 Task: Add Sprouts Wellness Ritual Epsom Salt to the cart.
Action: Mouse moved to (278, 155)
Screenshot: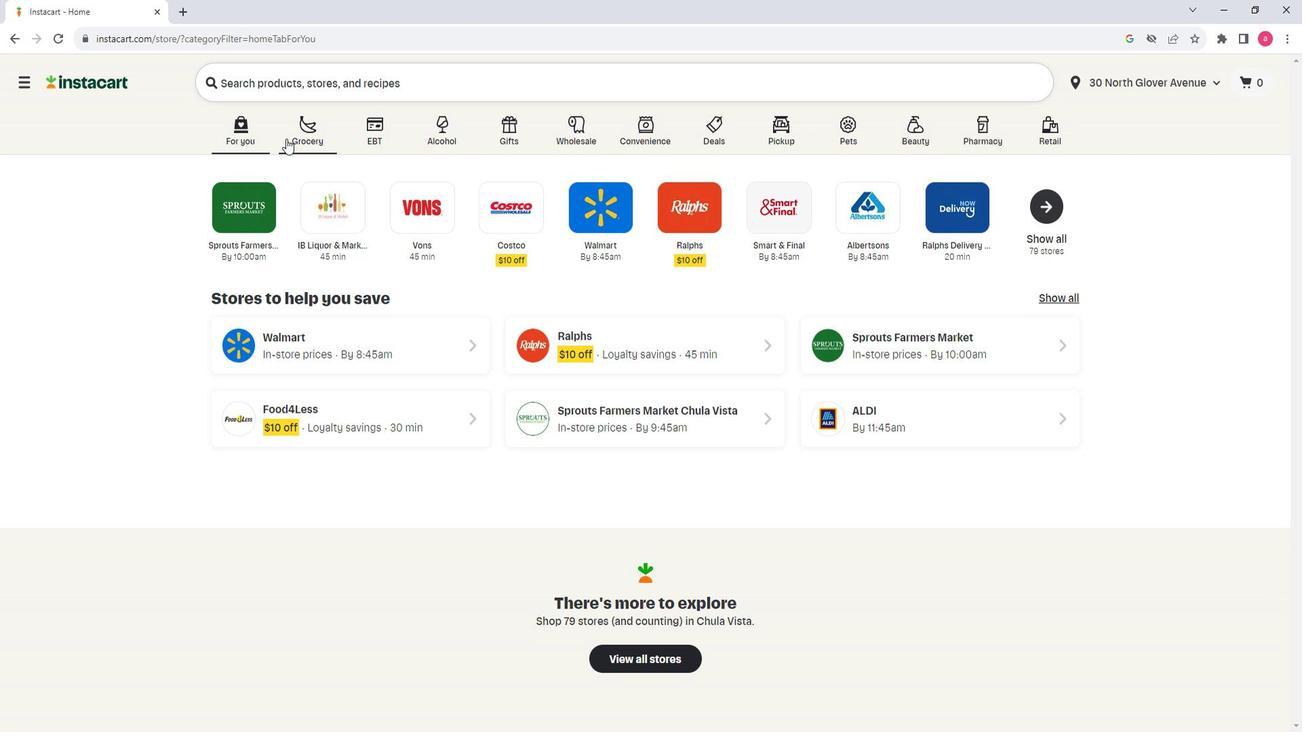 
Action: Mouse pressed left at (278, 155)
Screenshot: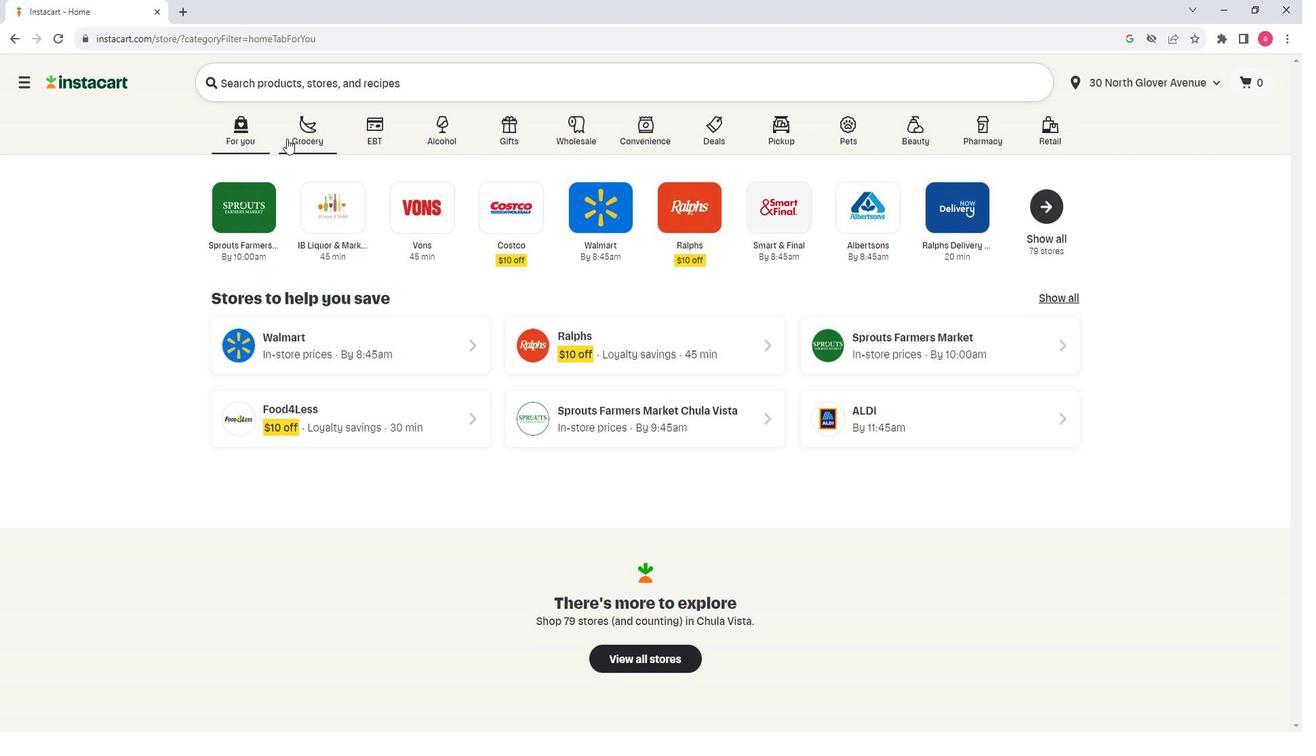 
Action: Mouse moved to (388, 407)
Screenshot: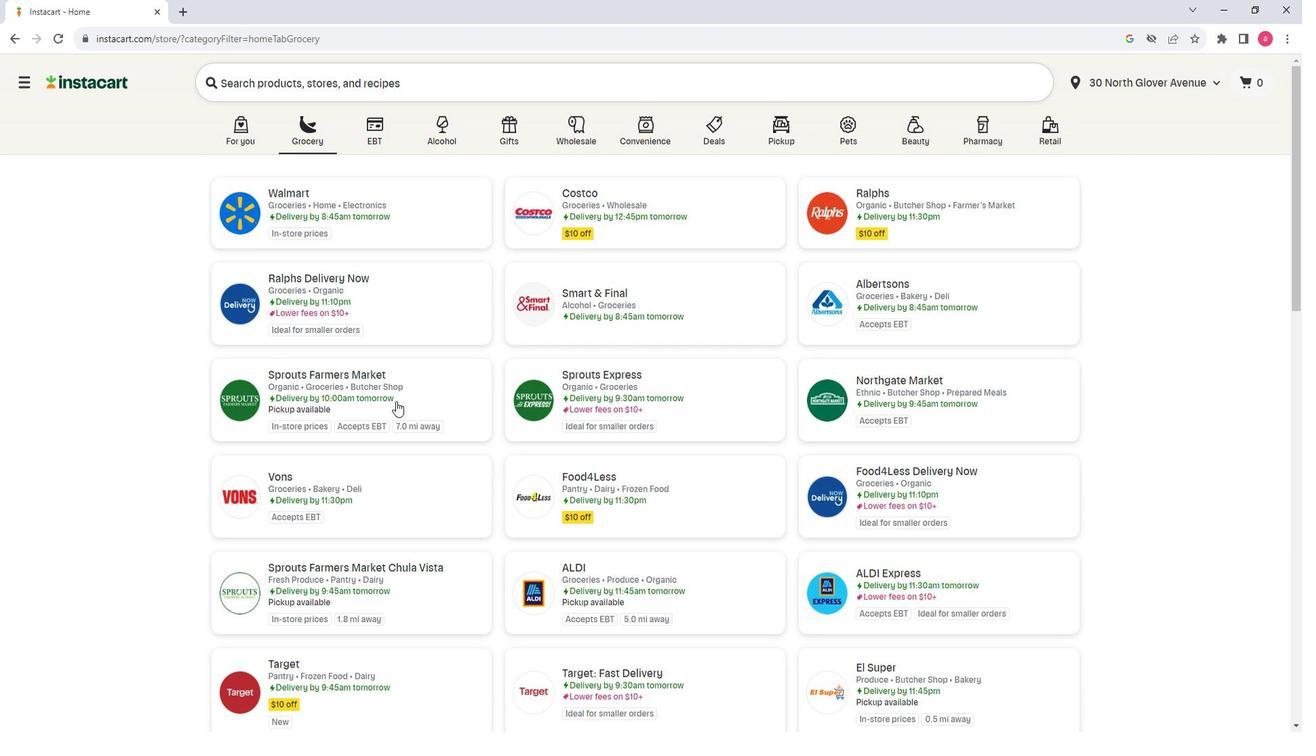 
Action: Mouse pressed left at (388, 407)
Screenshot: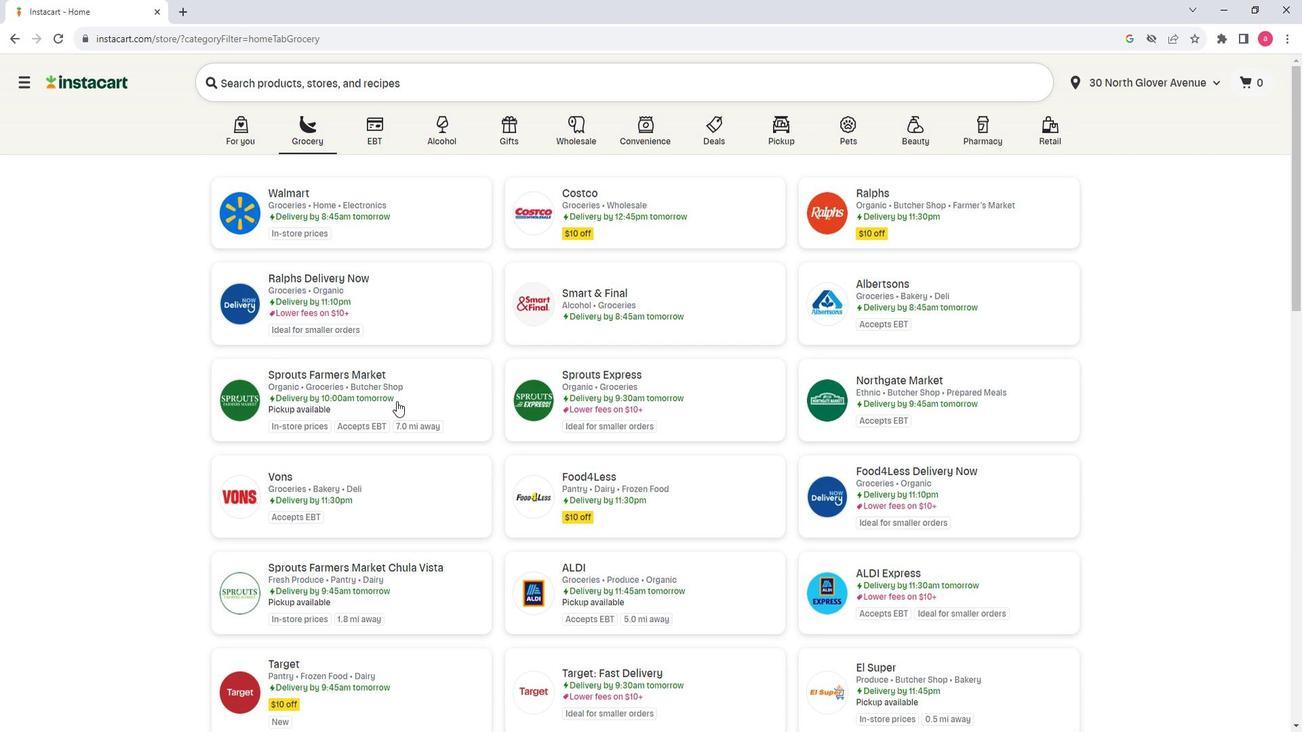 
Action: Mouse moved to (110, 397)
Screenshot: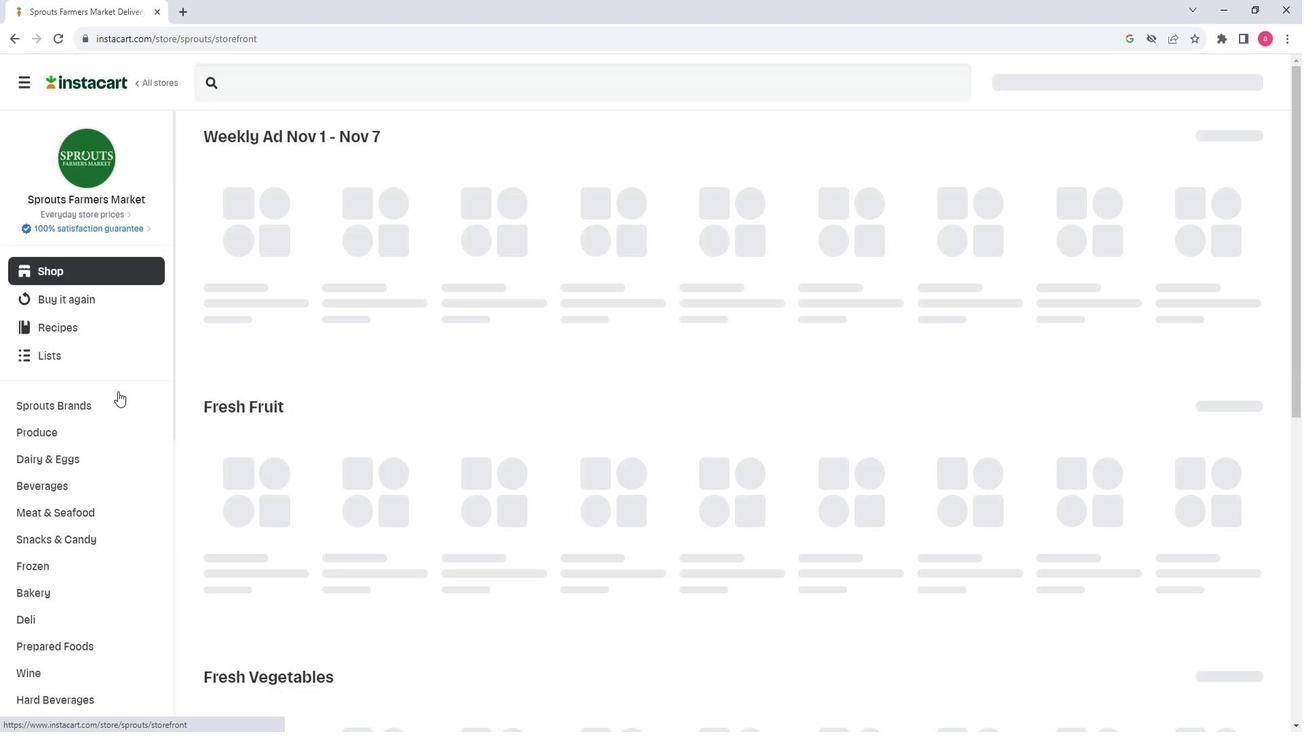 
Action: Mouse scrolled (110, 396) with delta (0, 0)
Screenshot: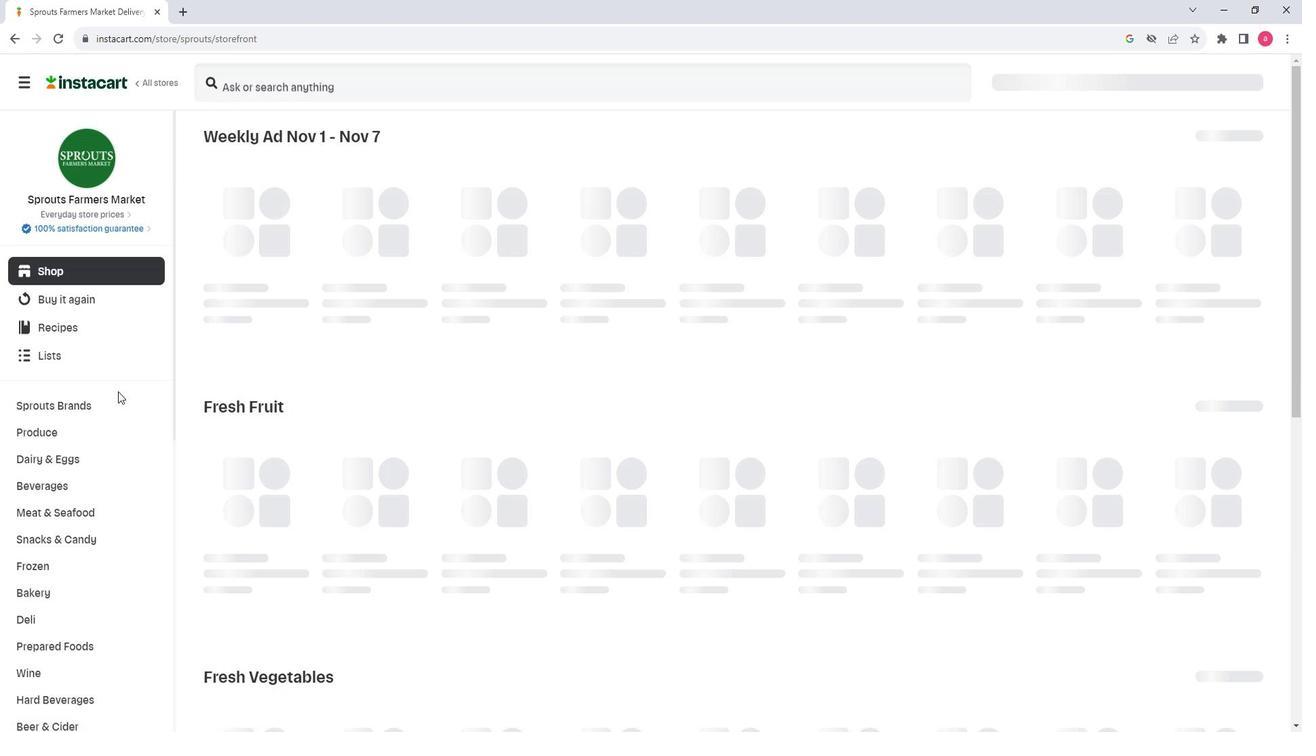 
Action: Mouse scrolled (110, 396) with delta (0, 0)
Screenshot: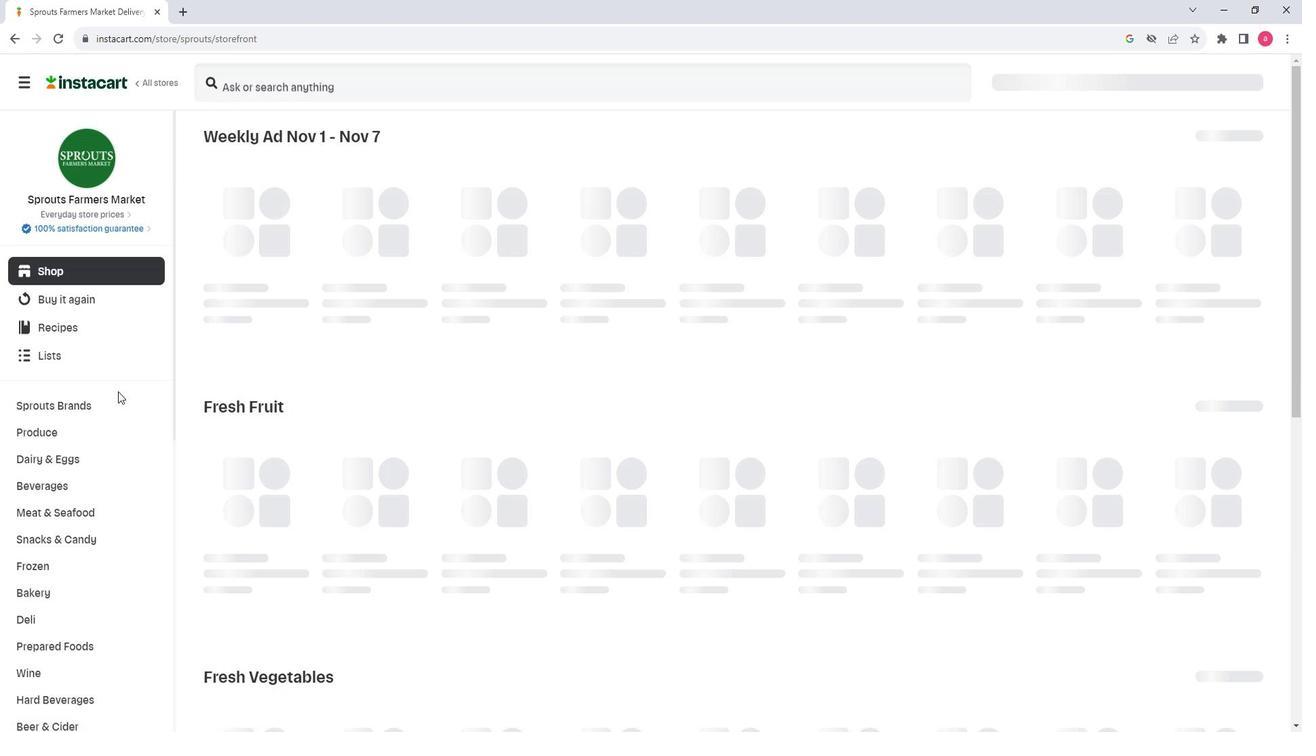 
Action: Mouse scrolled (110, 396) with delta (0, 0)
Screenshot: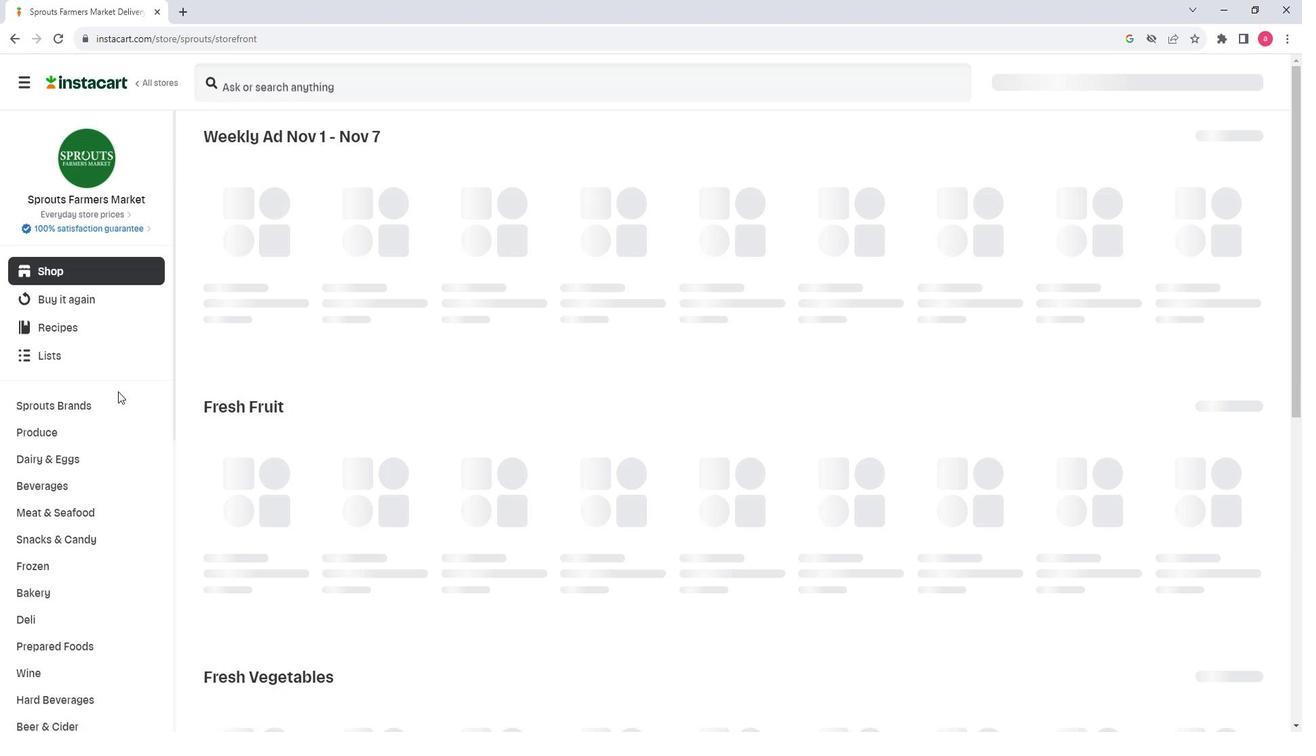
Action: Mouse scrolled (110, 396) with delta (0, 0)
Screenshot: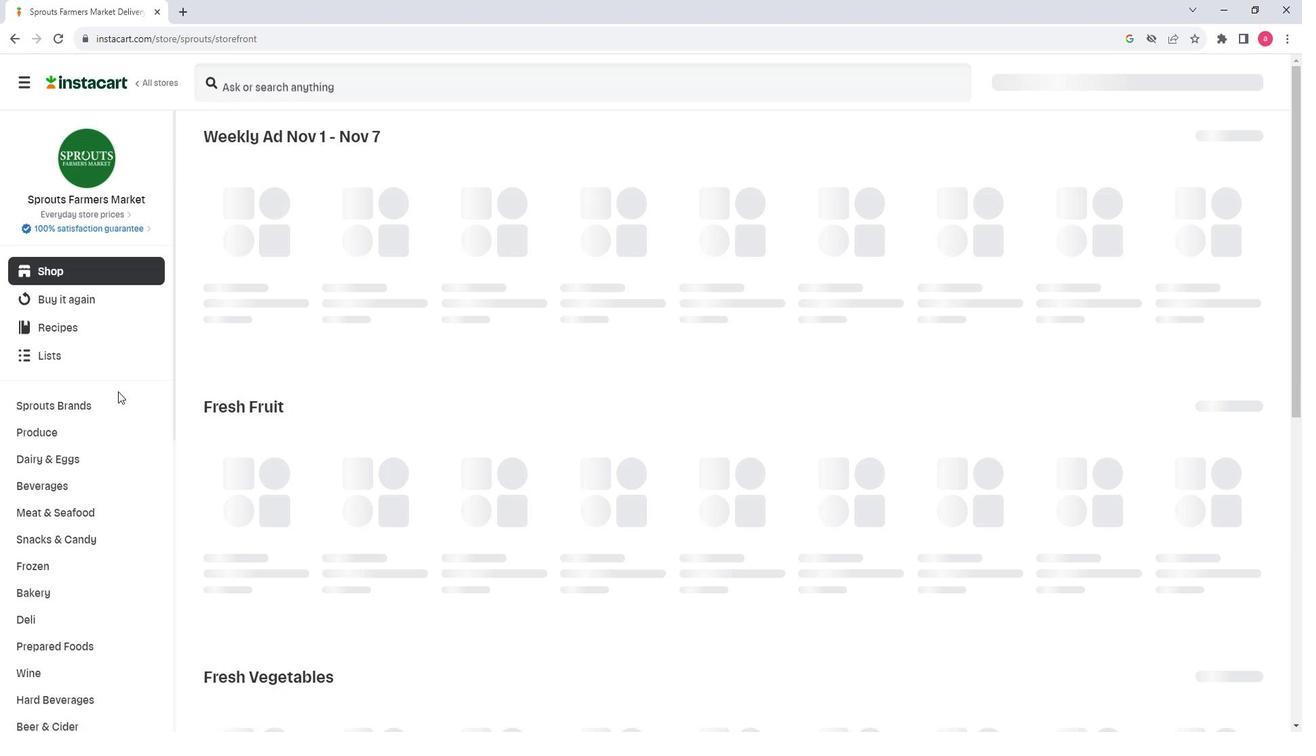 
Action: Mouse moved to (109, 392)
Screenshot: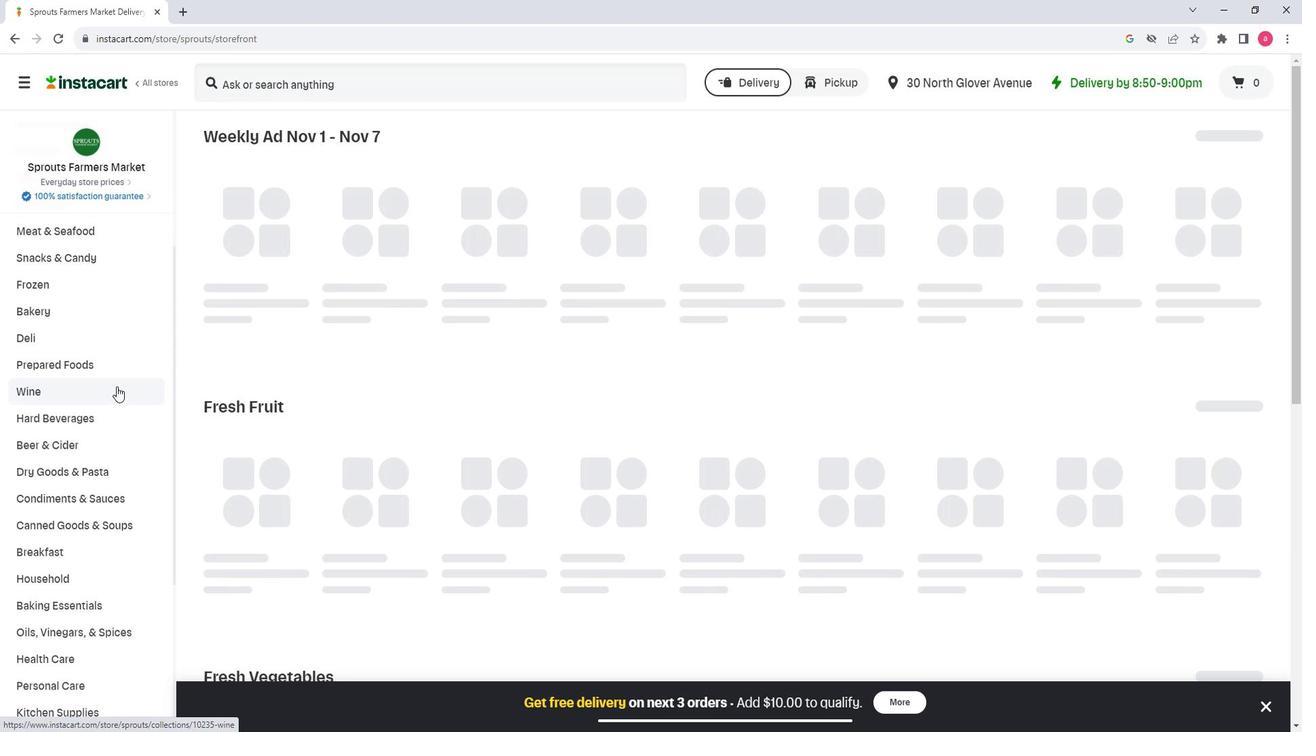 
Action: Mouse scrolled (109, 392) with delta (0, 0)
Screenshot: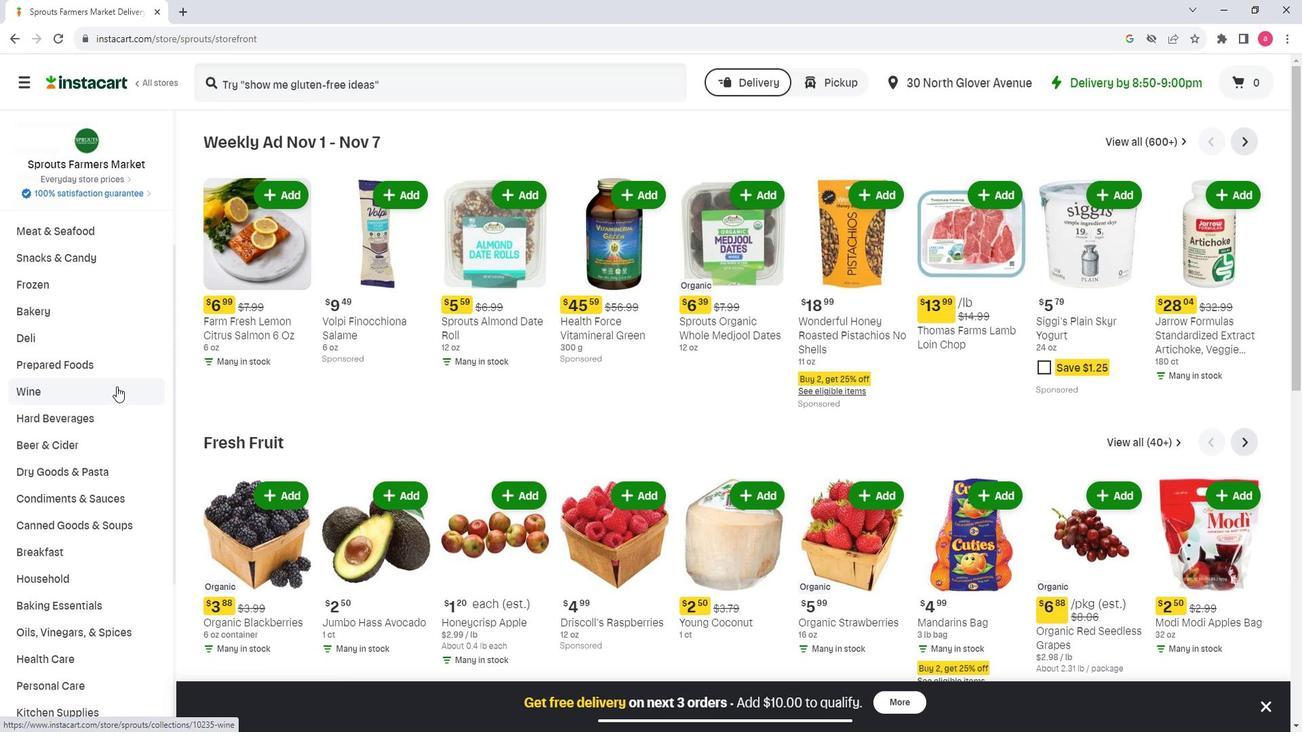 
Action: Mouse moved to (126, 481)
Screenshot: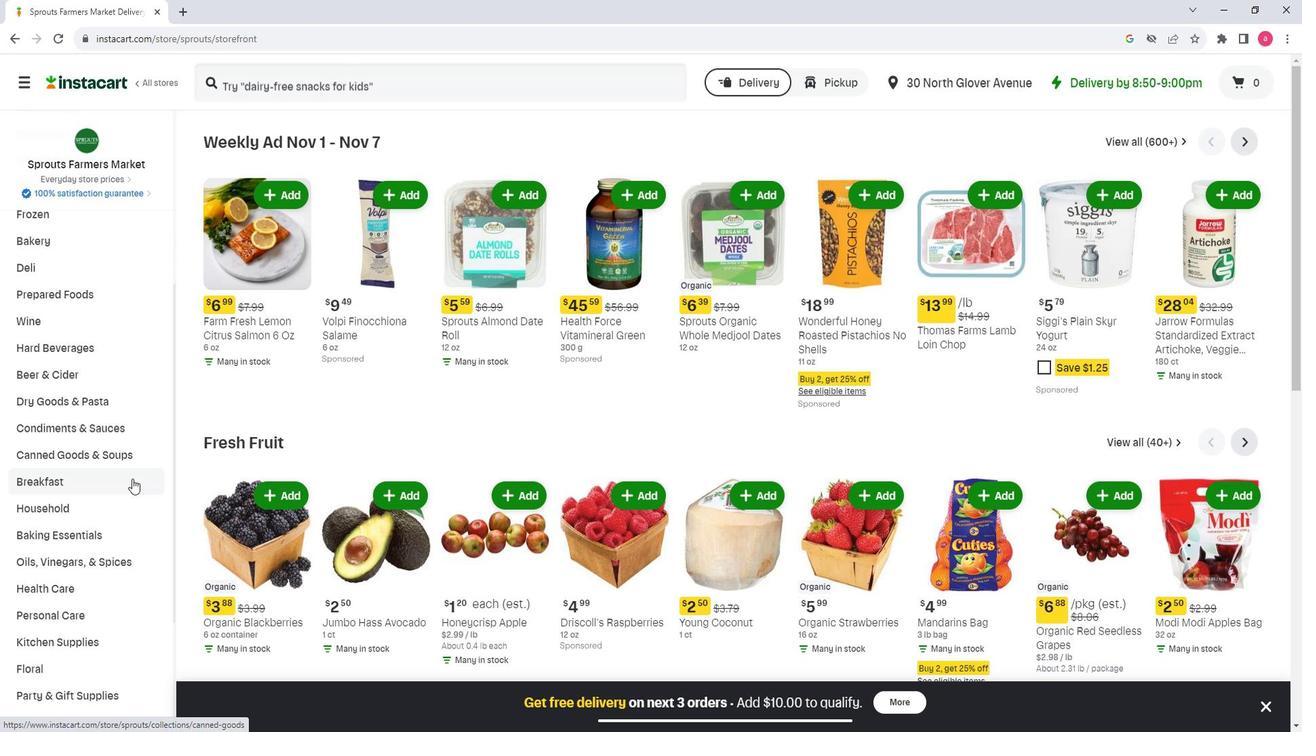 
Action: Mouse scrolled (126, 481) with delta (0, 0)
Screenshot: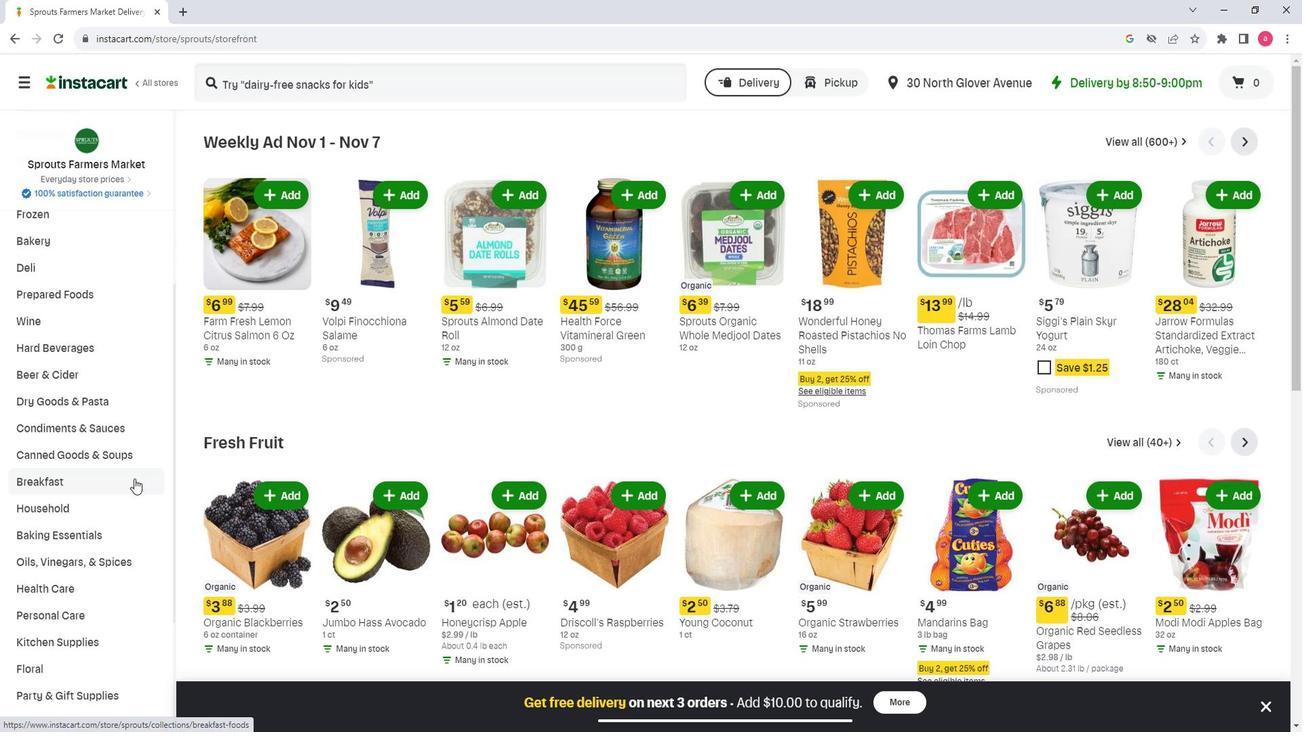 
Action: Mouse moved to (97, 518)
Screenshot: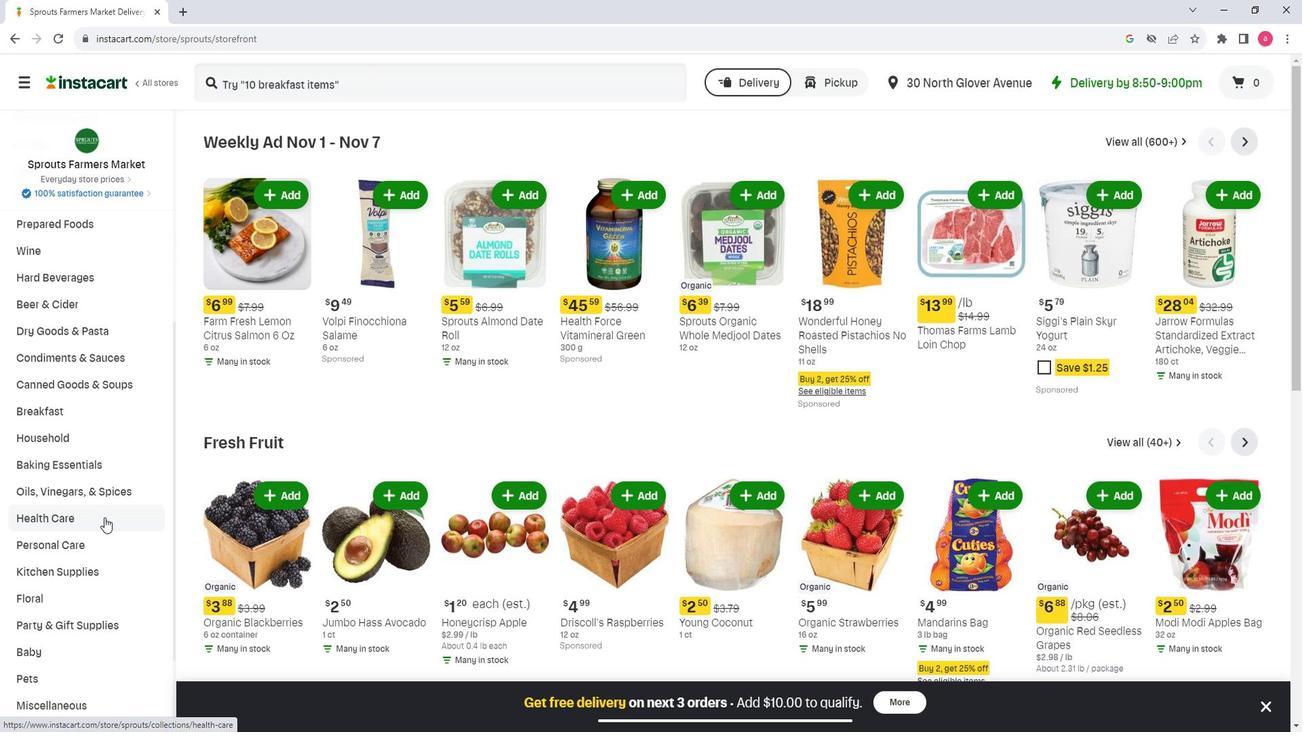 
Action: Mouse pressed left at (97, 518)
Screenshot: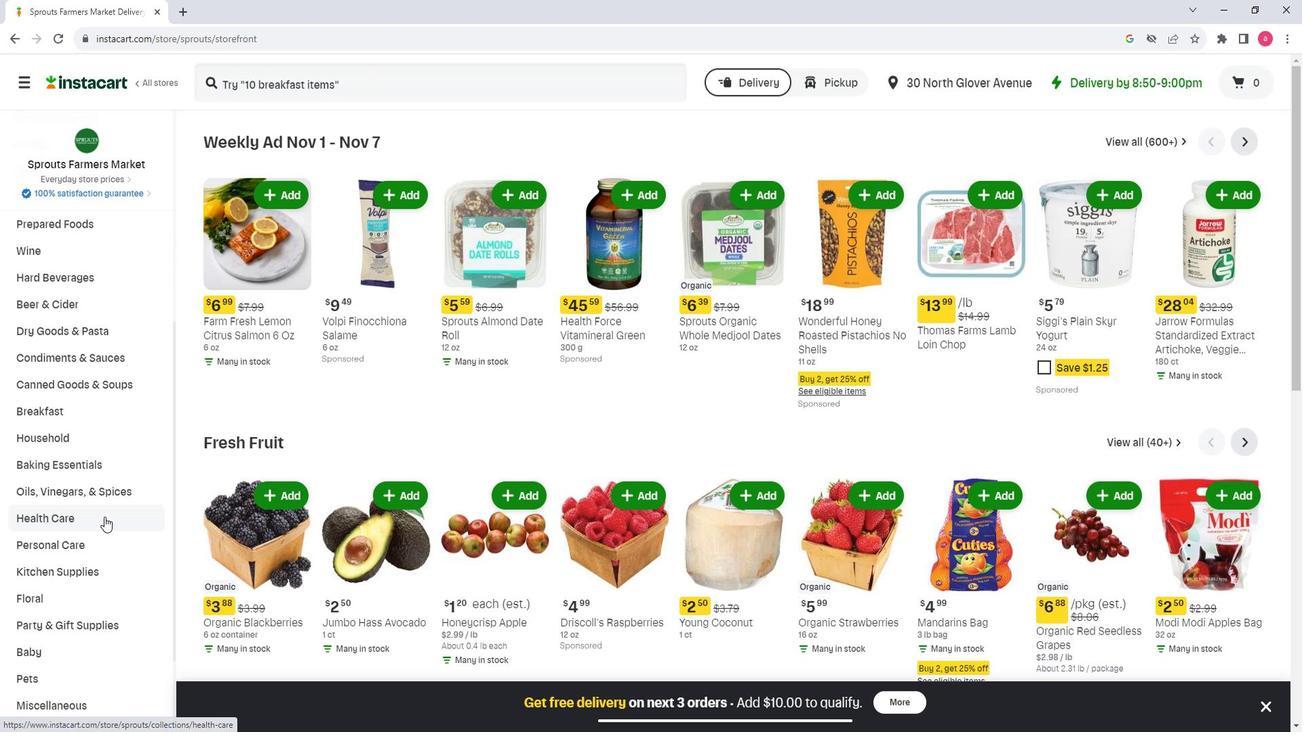 
Action: Mouse moved to (1152, 185)
Screenshot: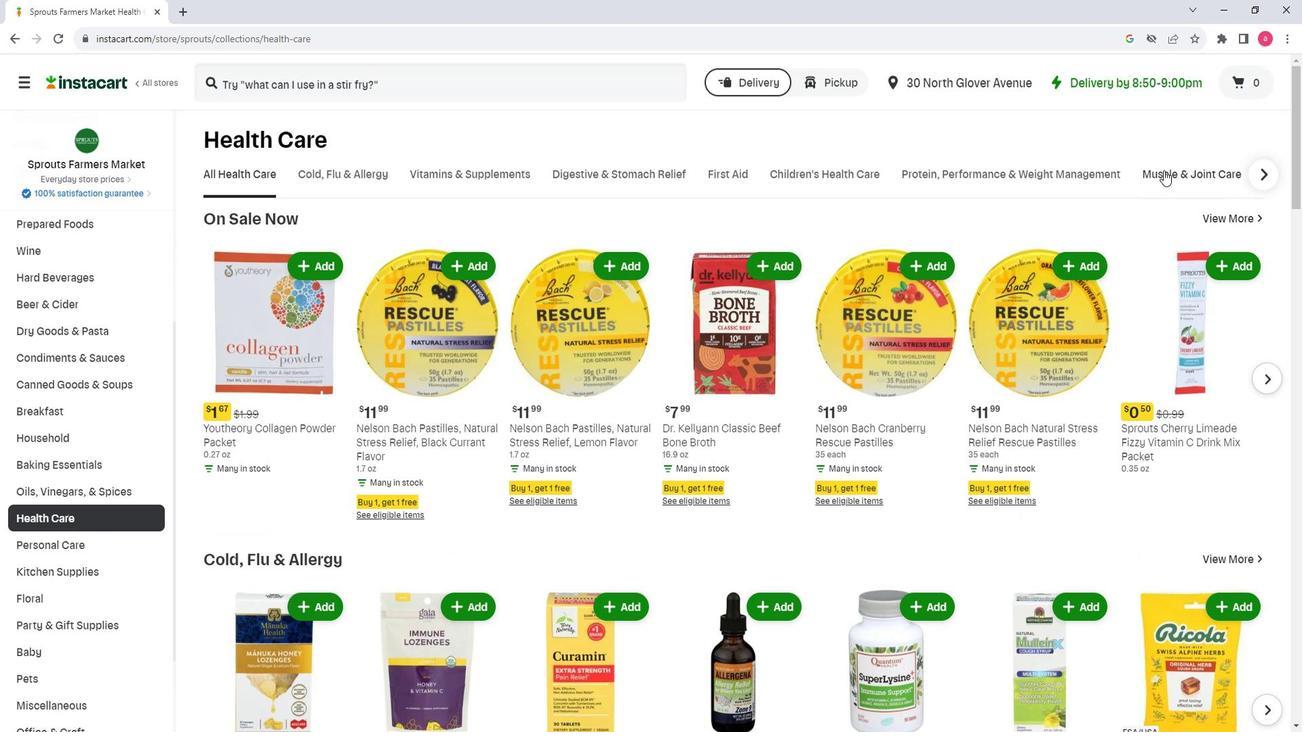
Action: Mouse pressed left at (1152, 185)
Screenshot: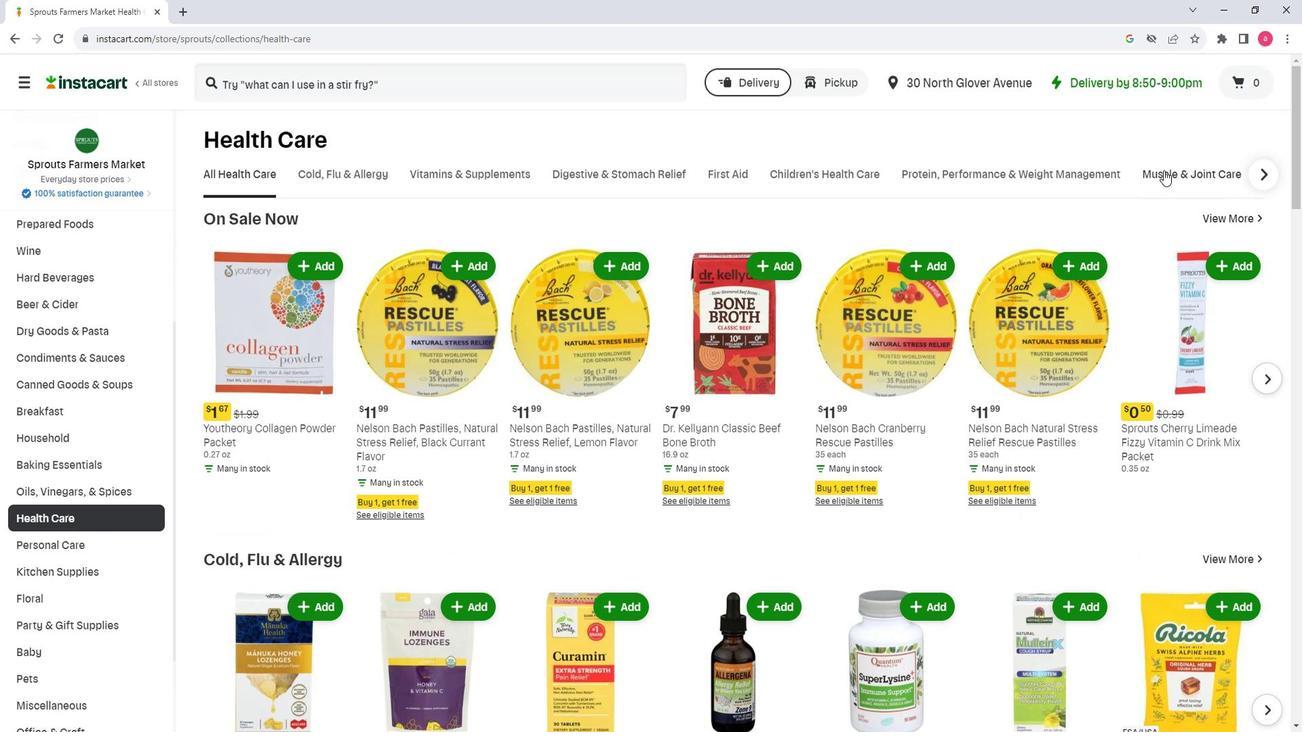 
Action: Mouse moved to (297, 255)
Screenshot: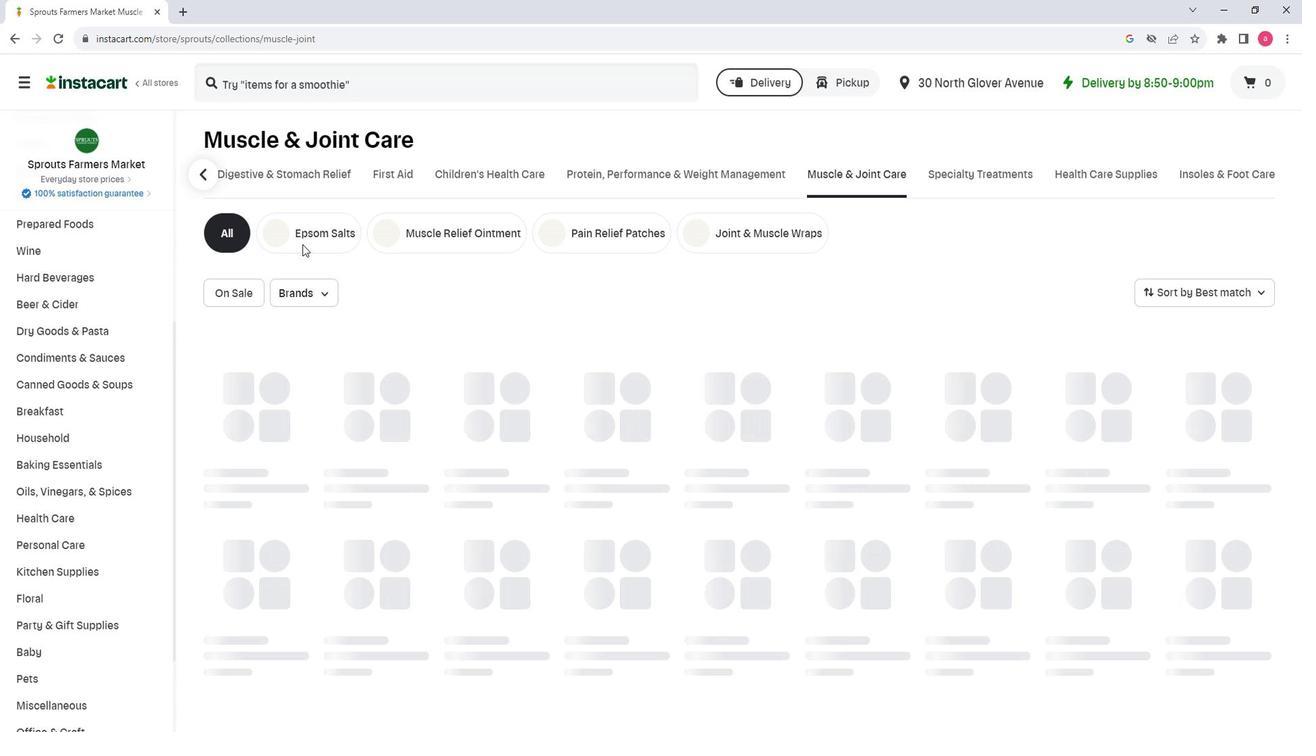 
Action: Mouse pressed left at (297, 255)
Screenshot: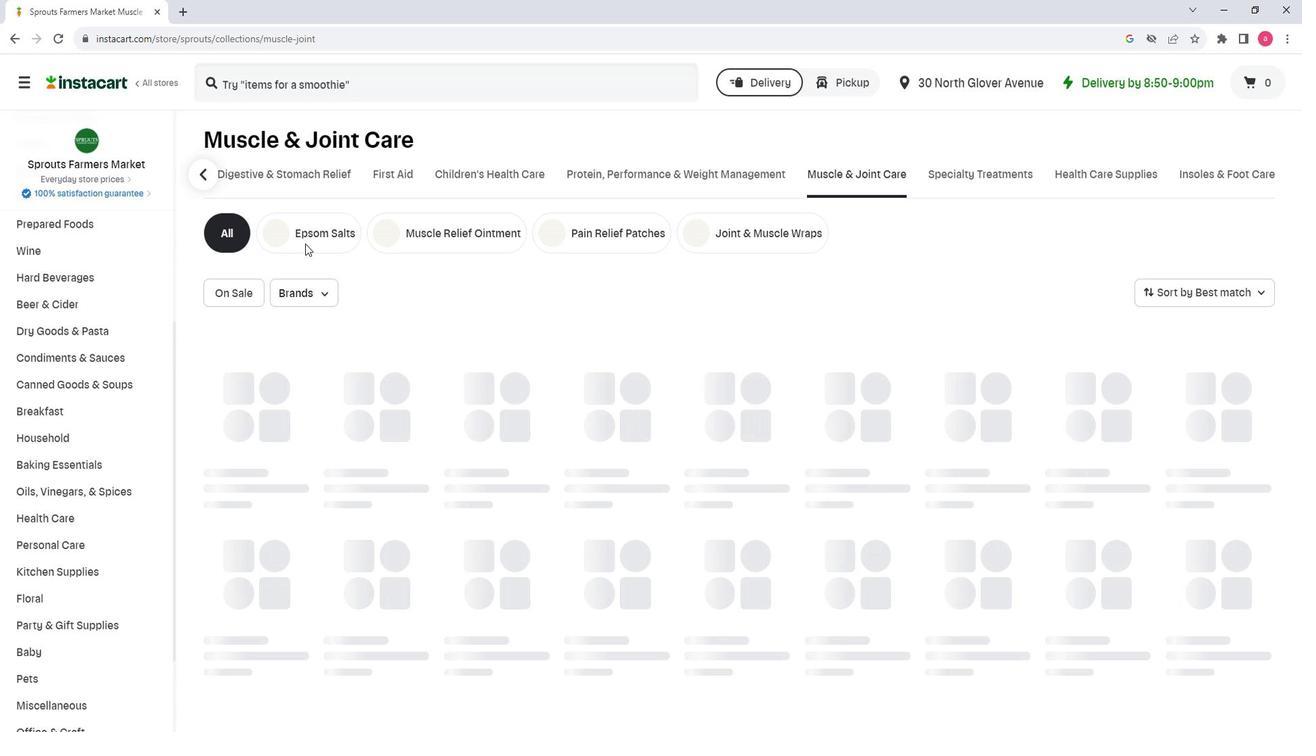 
Action: Mouse moved to (365, 97)
Screenshot: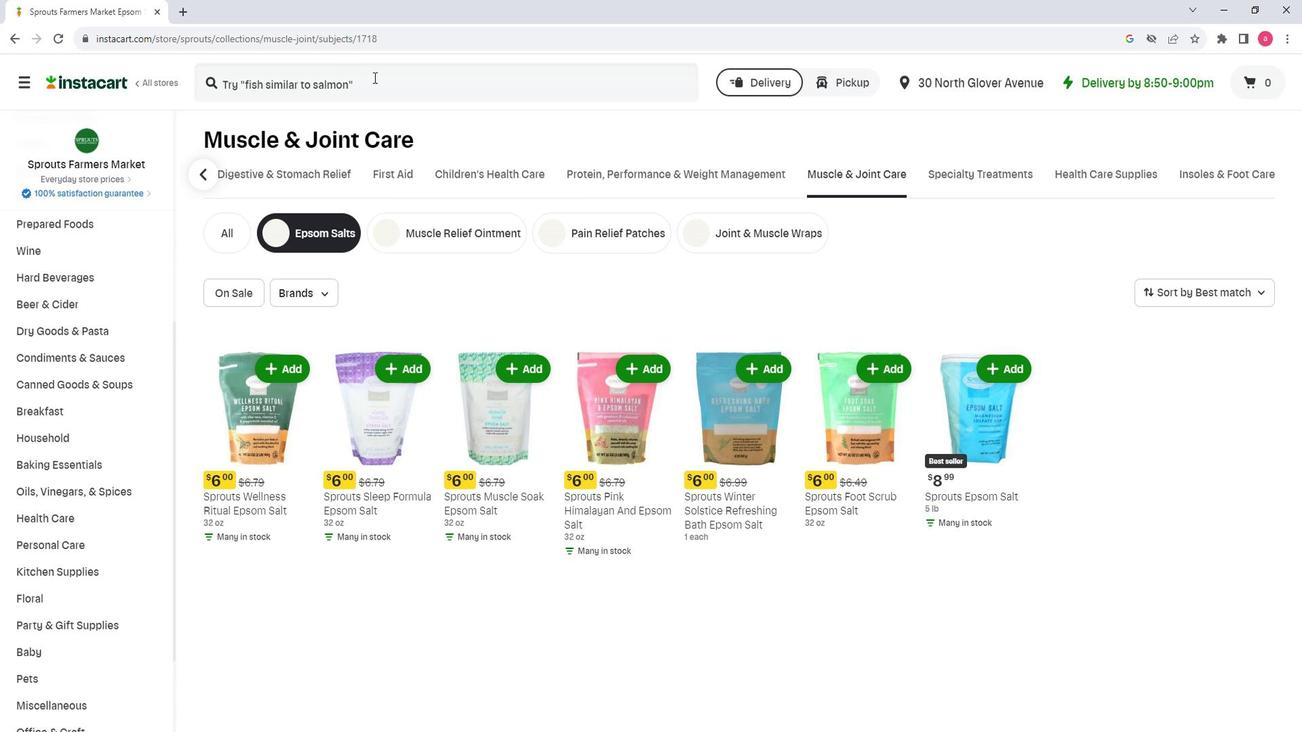 
Action: Mouse pressed left at (365, 97)
Screenshot: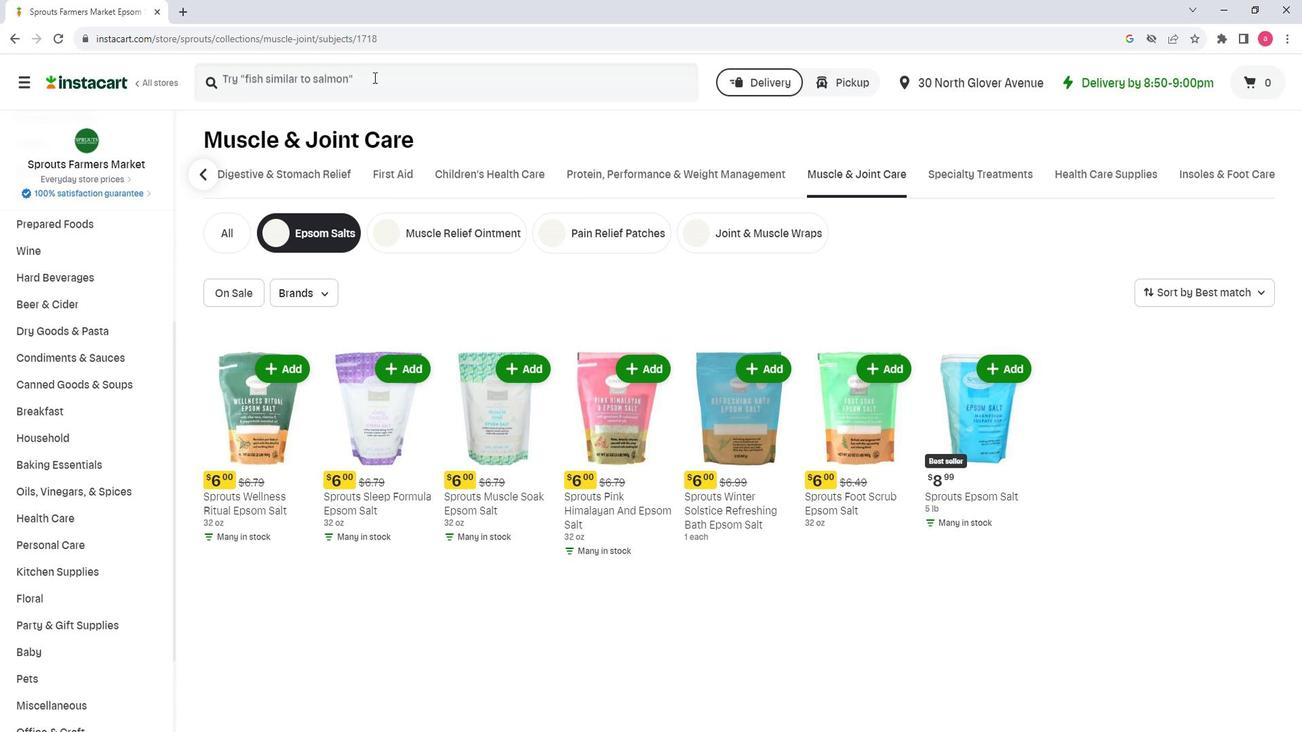 
Action: Key pressed <Key.shift>Sprouts<Key.space><Key.shift><Key.shift><Key.shift><Key.shift><Key.shift><Key.shift><Key.shift><Key.shift><Key.shift><Key.shift><Key.shift><Key.shift>Wellness<Key.space><Key.shift><Key.shift><Key.shift><Key.shift>Ritual<Key.space><Key.shift><Key.shift><Key.shift>Epso,<Key.space><Key.shift>Salt<Key.enter>
Screenshot: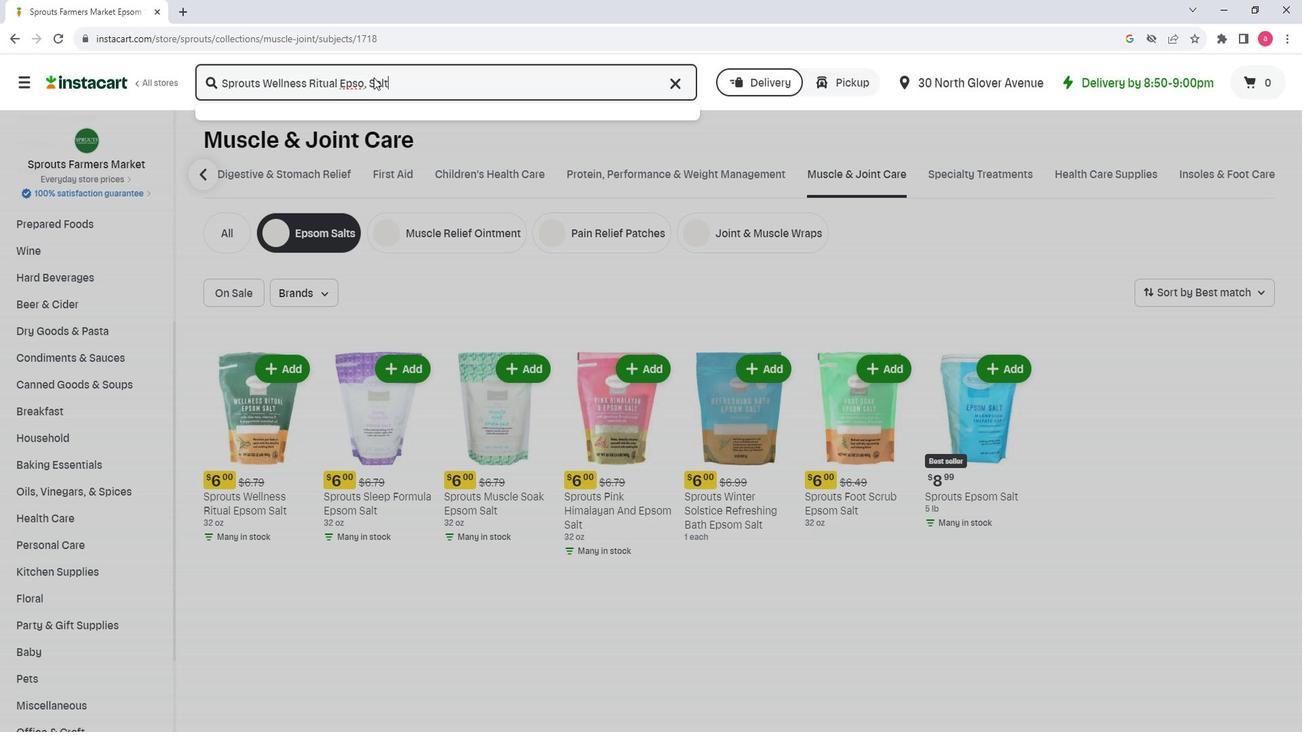 
Action: Mouse moved to (354, 103)
Screenshot: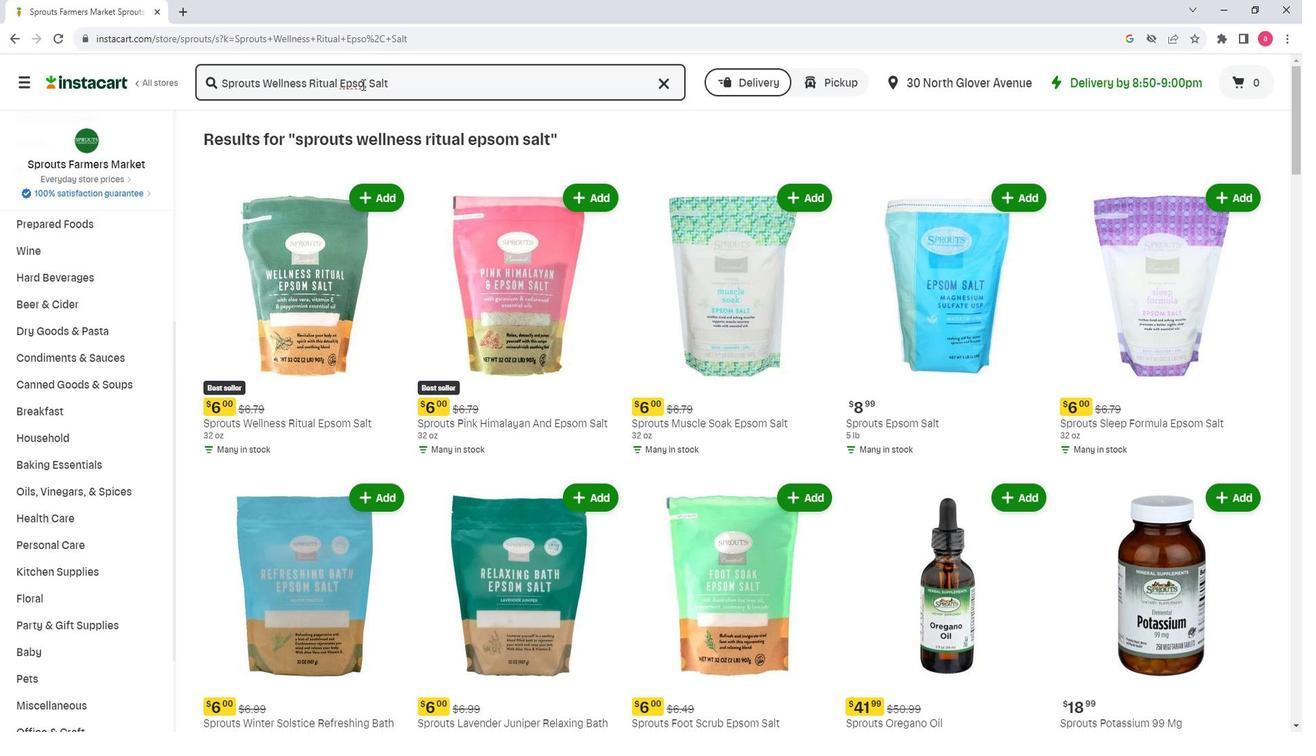 
Action: Mouse pressed left at (354, 103)
Screenshot: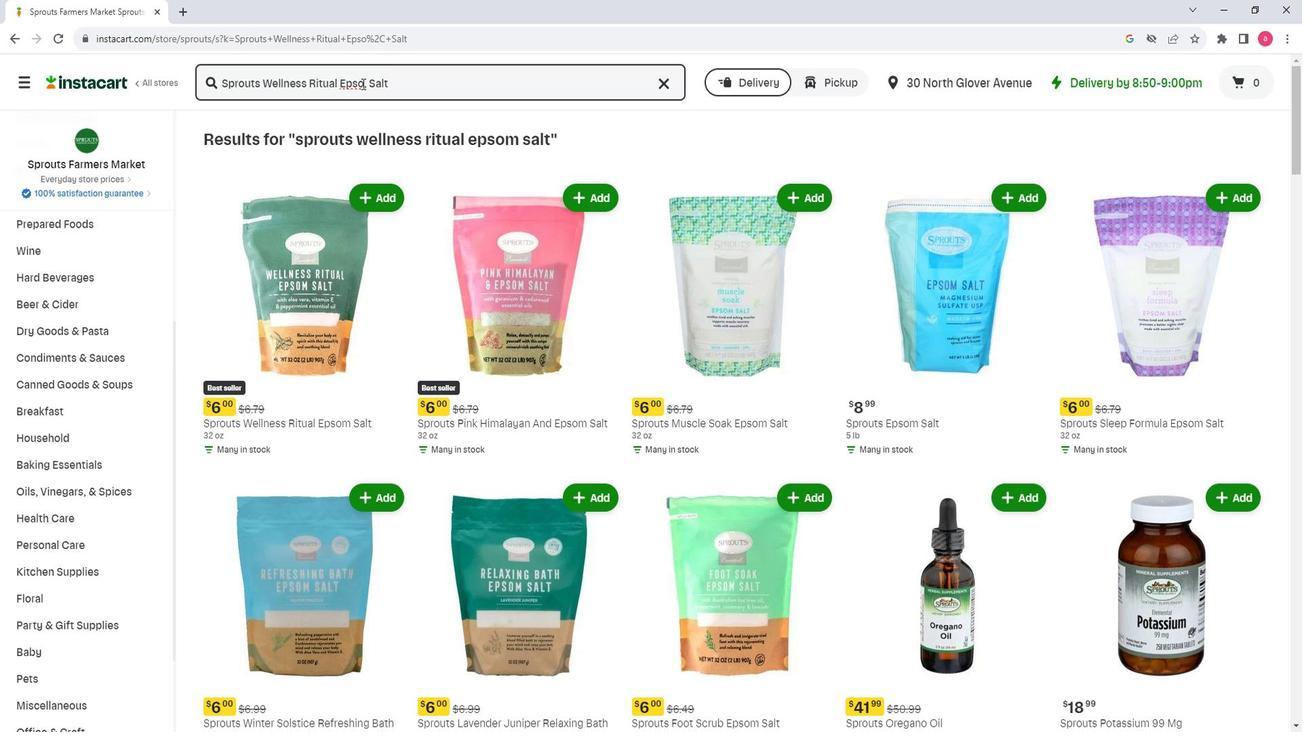 
Action: Mouse moved to (358, 105)
Screenshot: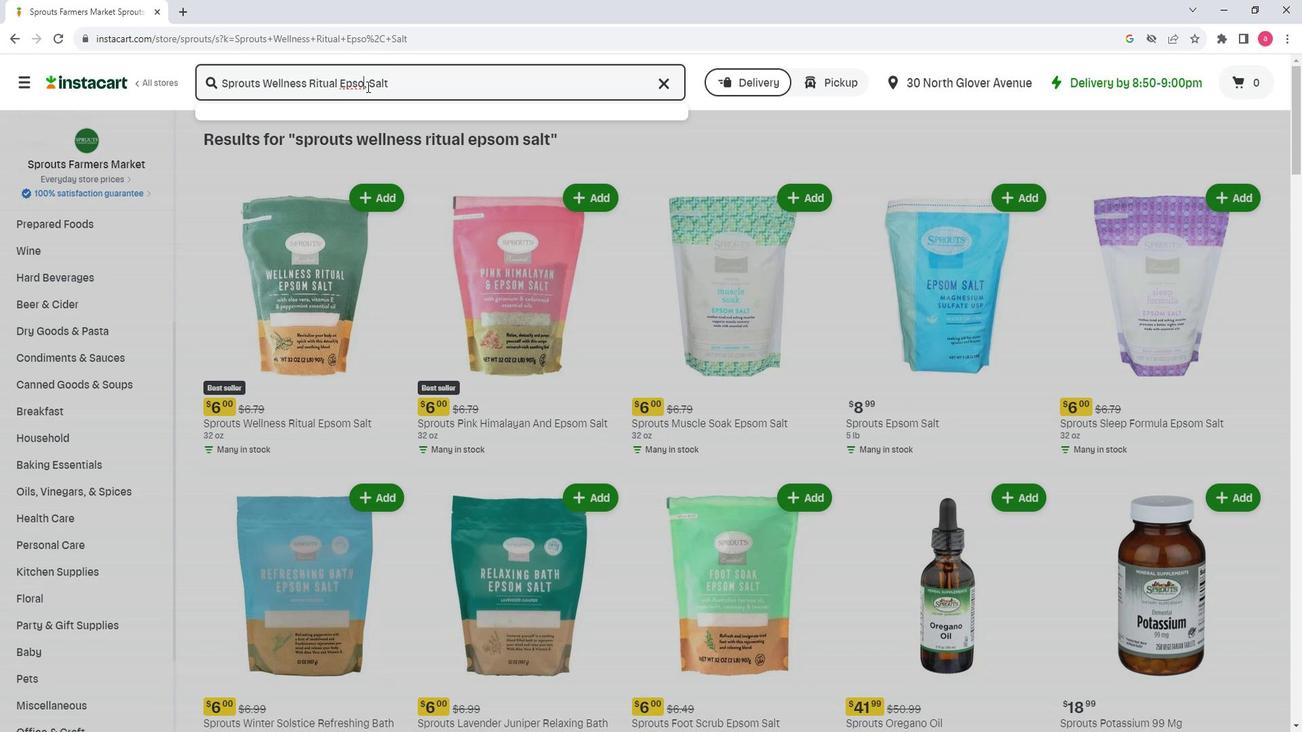 
Action: Key pressed m<Key.enter>
Screenshot: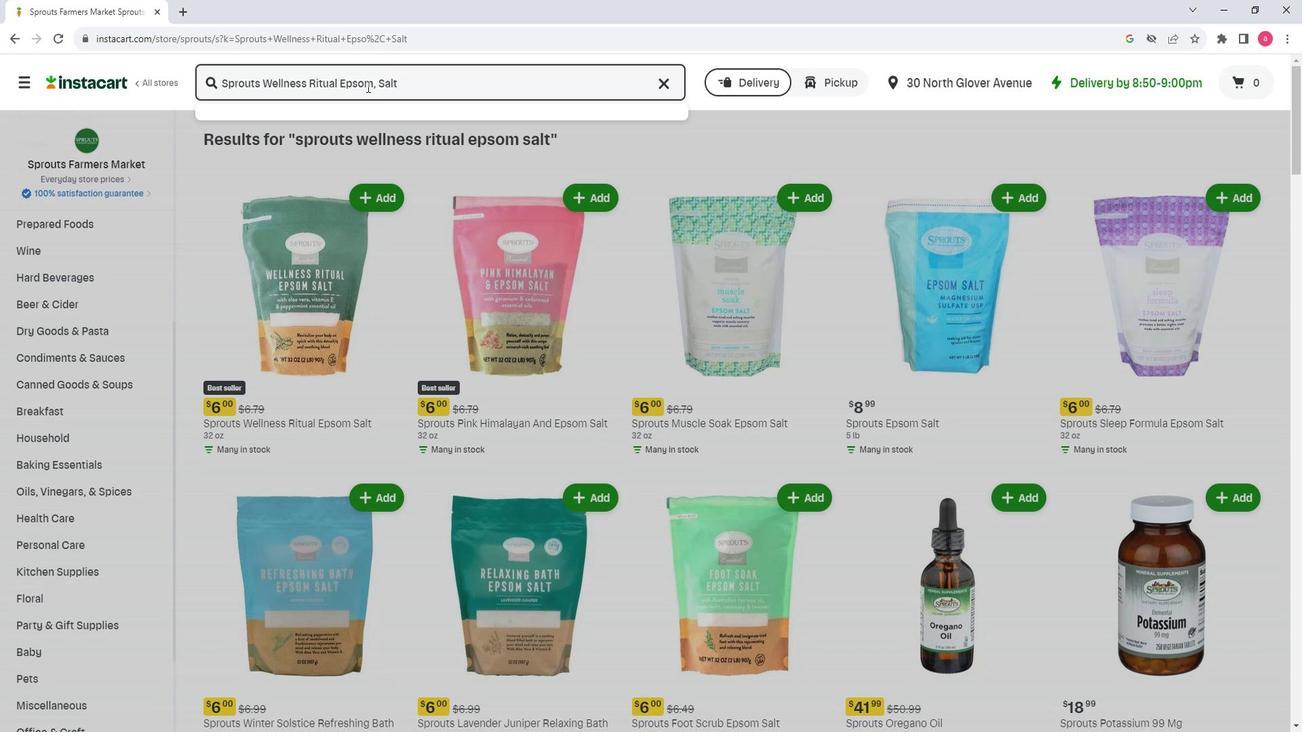 
Action: Mouse moved to (367, 215)
Screenshot: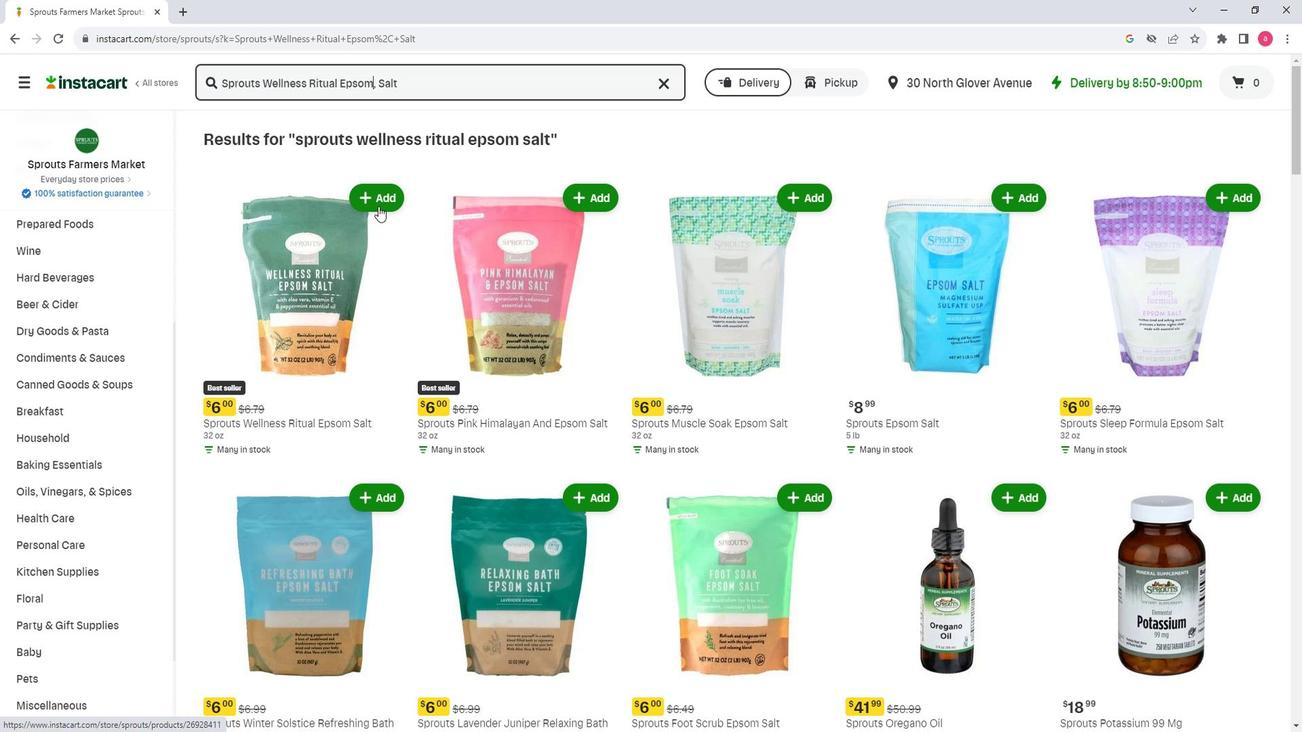 
Action: Mouse pressed left at (367, 215)
Screenshot: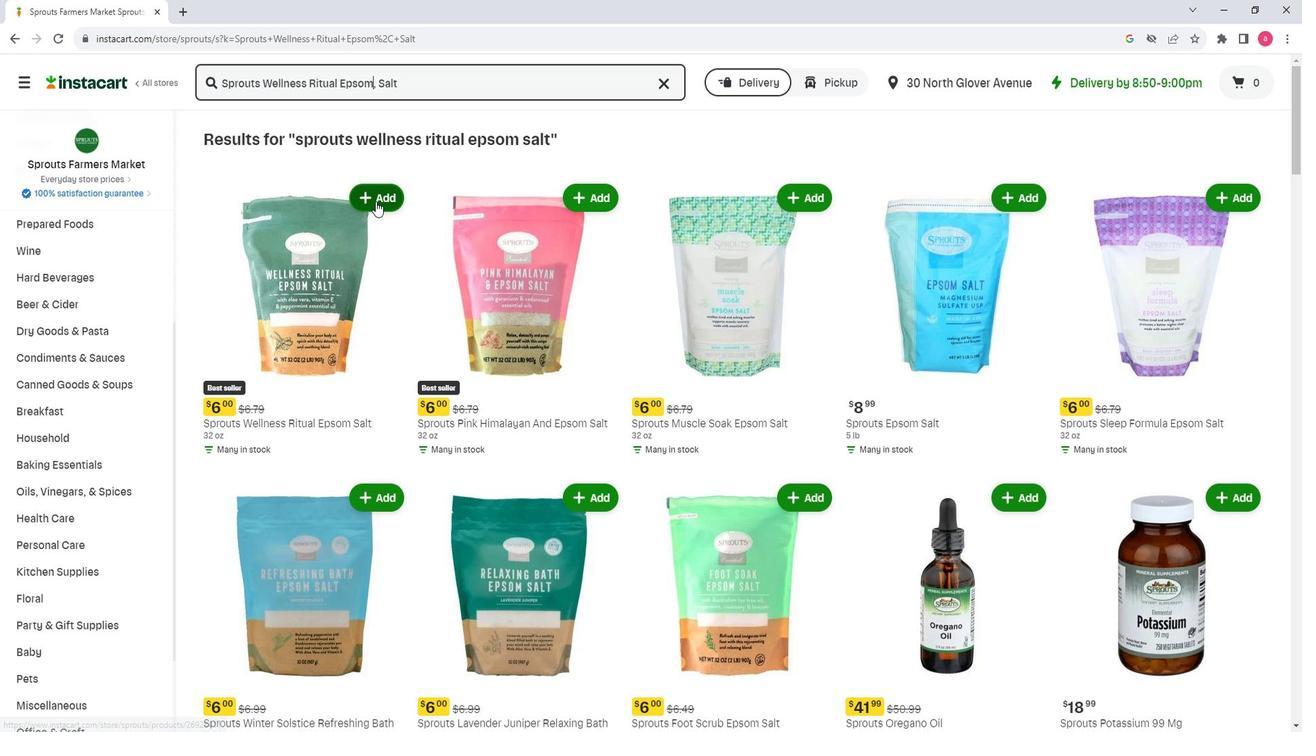 
Action: Mouse moved to (377, 304)
Screenshot: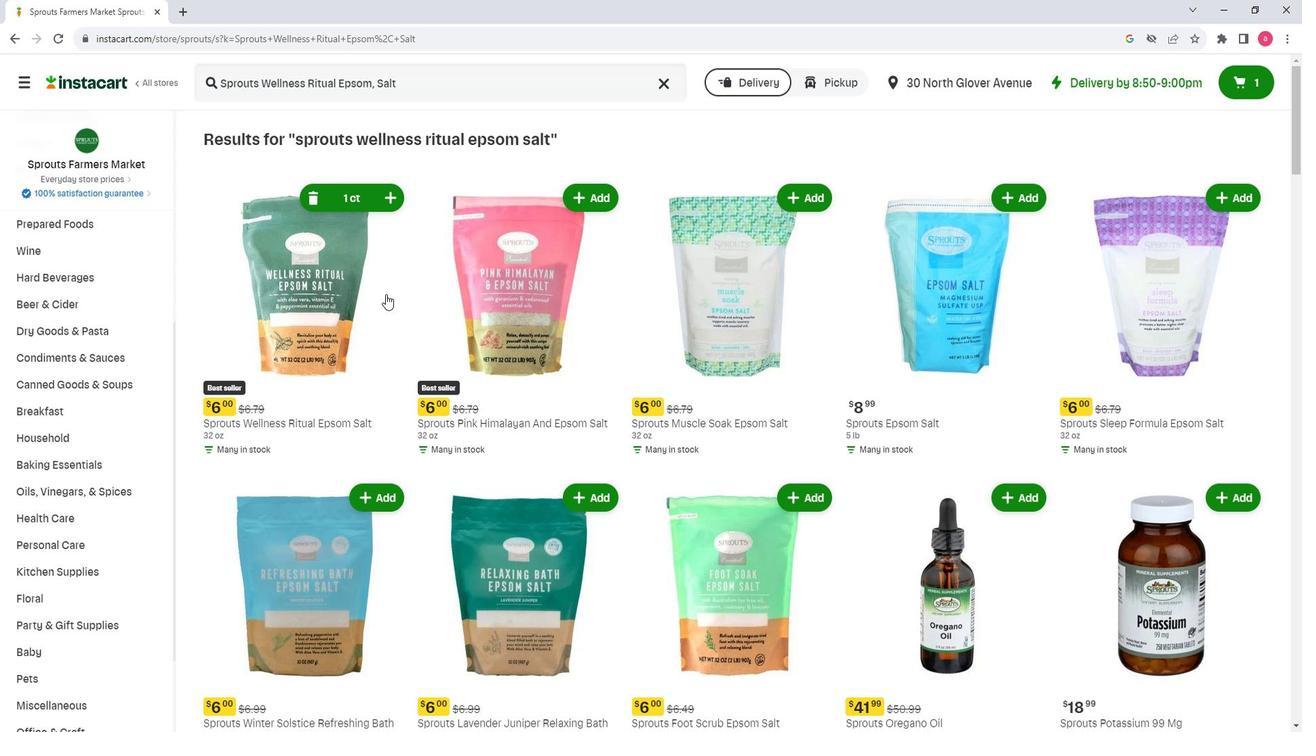 
